 Task: Set the Audio input pin for DirectShow input to -1.
Action: Mouse moved to (124, 18)
Screenshot: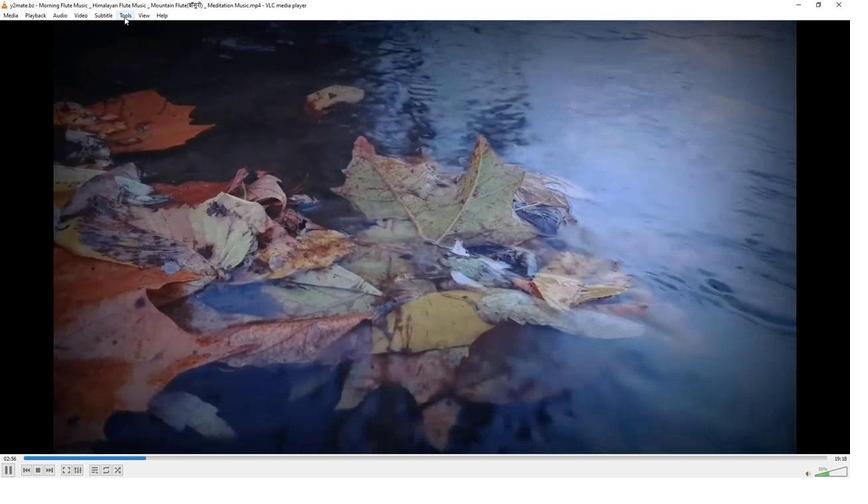 
Action: Mouse pressed left at (124, 18)
Screenshot: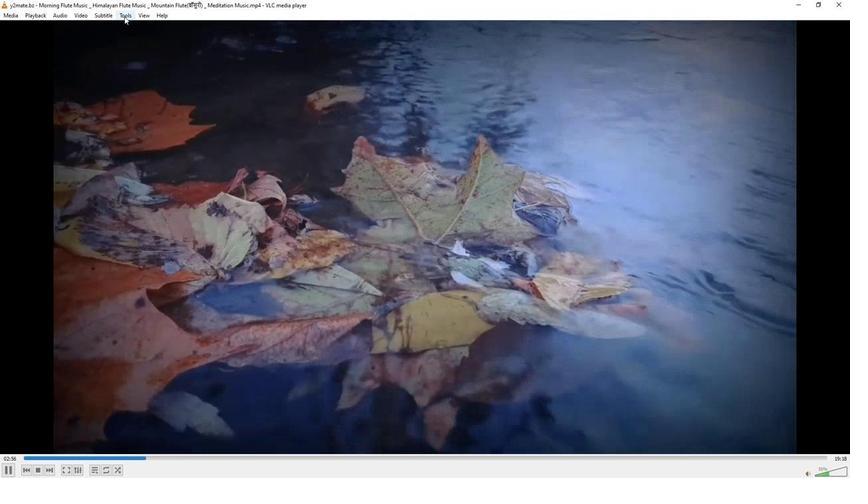 
Action: Mouse moved to (136, 120)
Screenshot: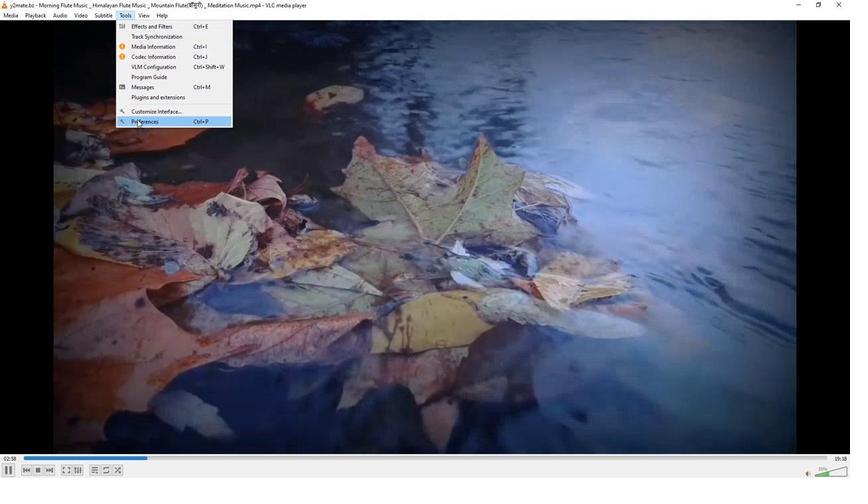 
Action: Mouse pressed left at (136, 120)
Screenshot: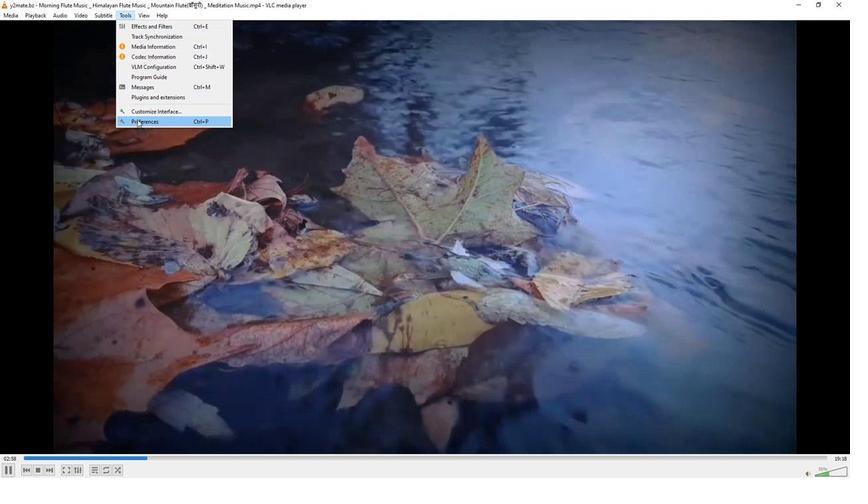 
Action: Mouse moved to (282, 393)
Screenshot: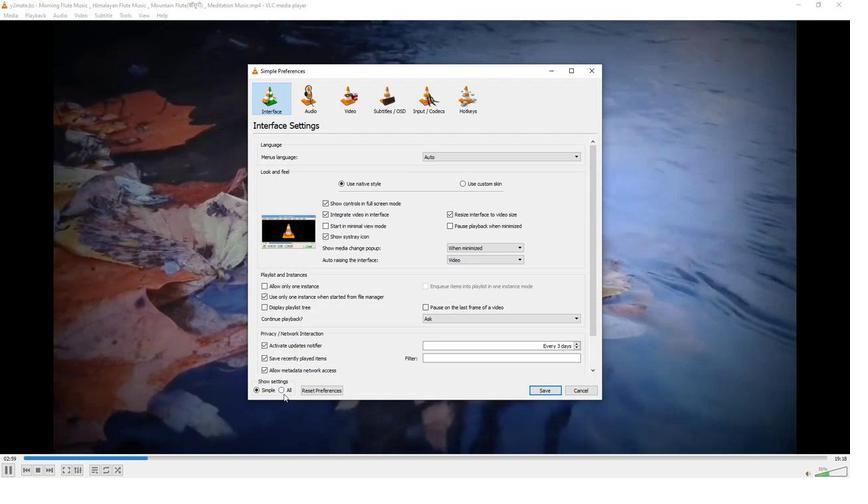 
Action: Mouse pressed left at (282, 393)
Screenshot: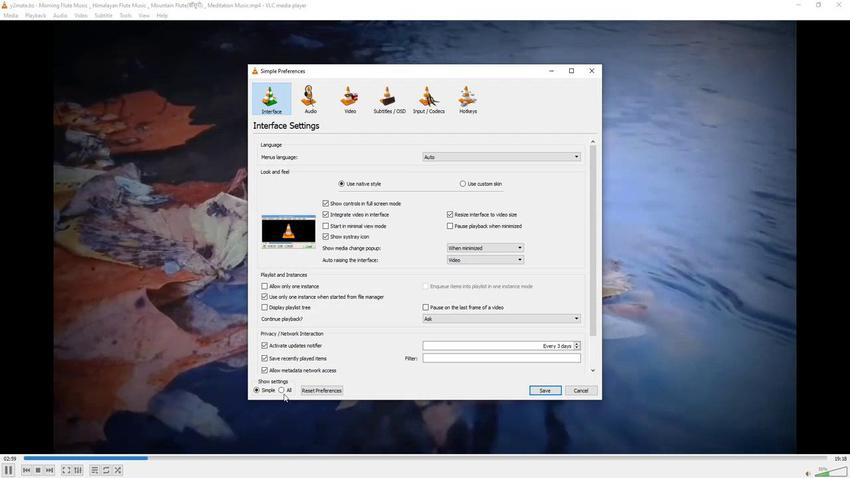 
Action: Mouse moved to (278, 389)
Screenshot: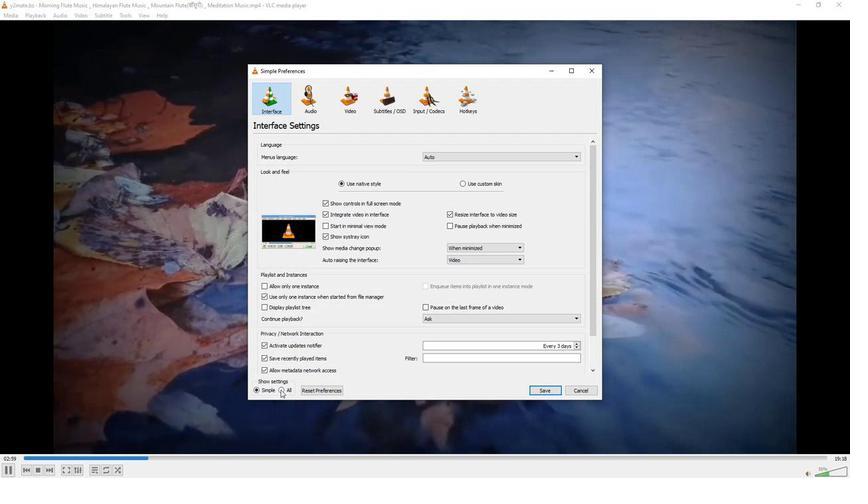 
Action: Mouse pressed left at (278, 389)
Screenshot: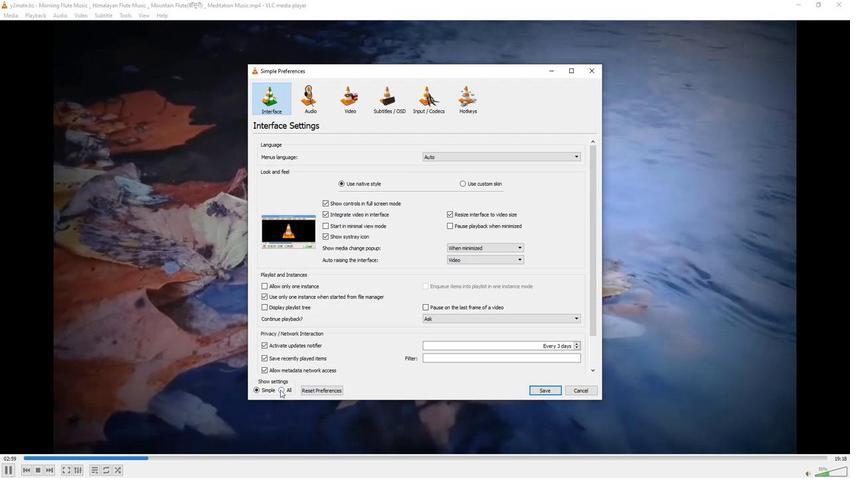 
Action: Mouse moved to (267, 240)
Screenshot: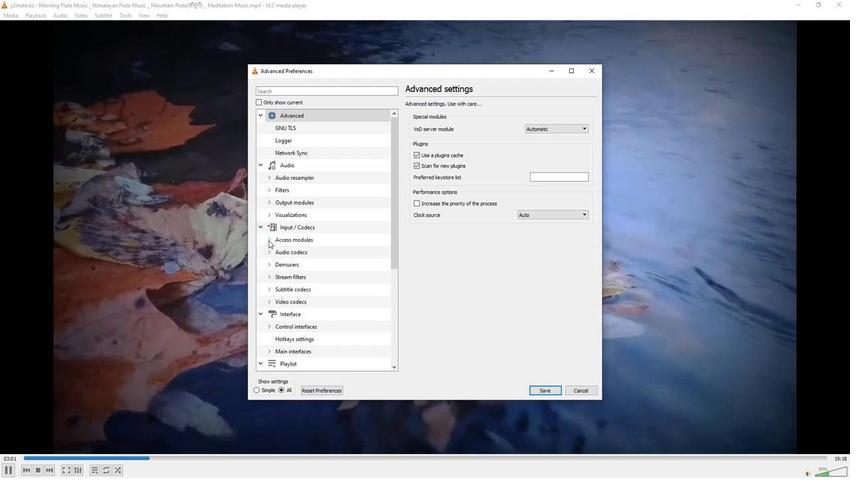 
Action: Mouse pressed left at (267, 240)
Screenshot: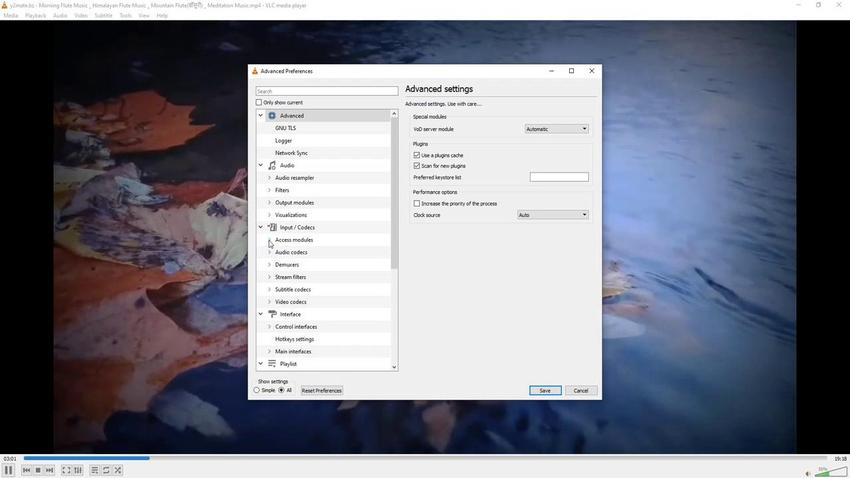 
Action: Mouse moved to (288, 305)
Screenshot: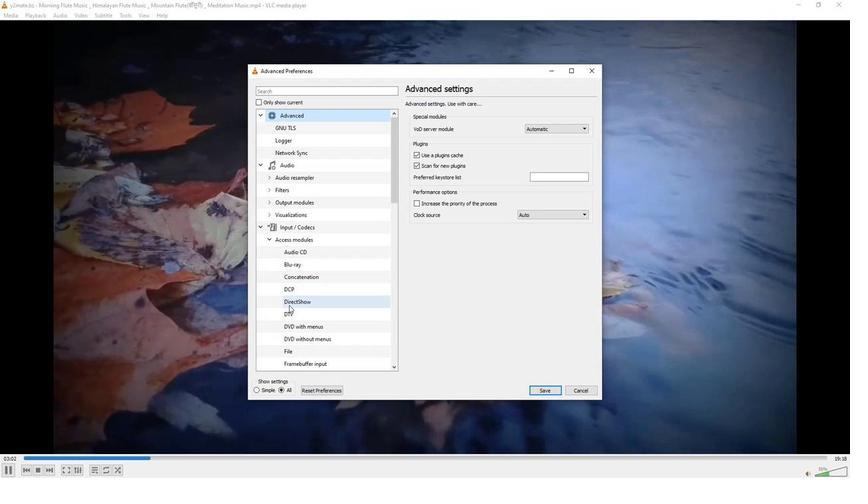 
Action: Mouse pressed left at (288, 305)
Screenshot: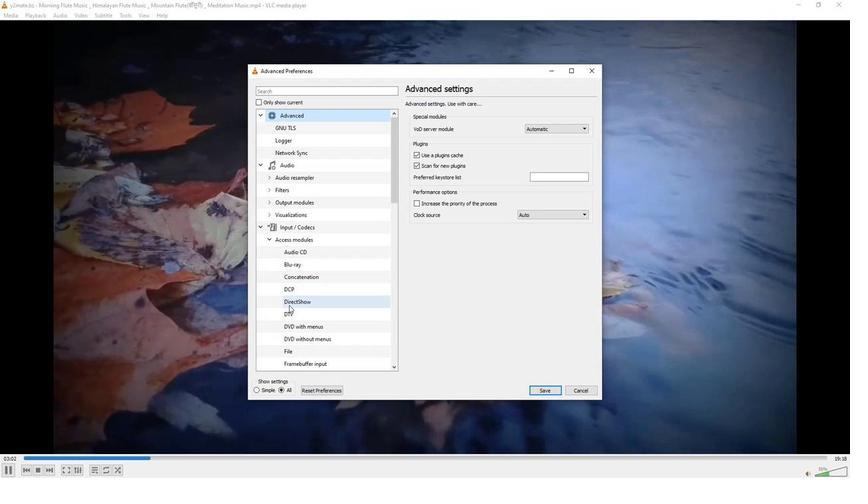 
Action: Mouse moved to (587, 292)
Screenshot: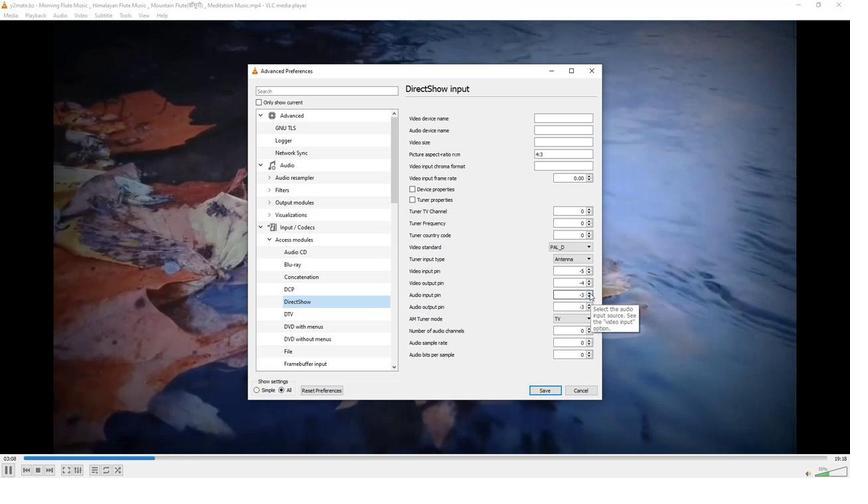 
Action: Mouse pressed left at (587, 292)
Screenshot: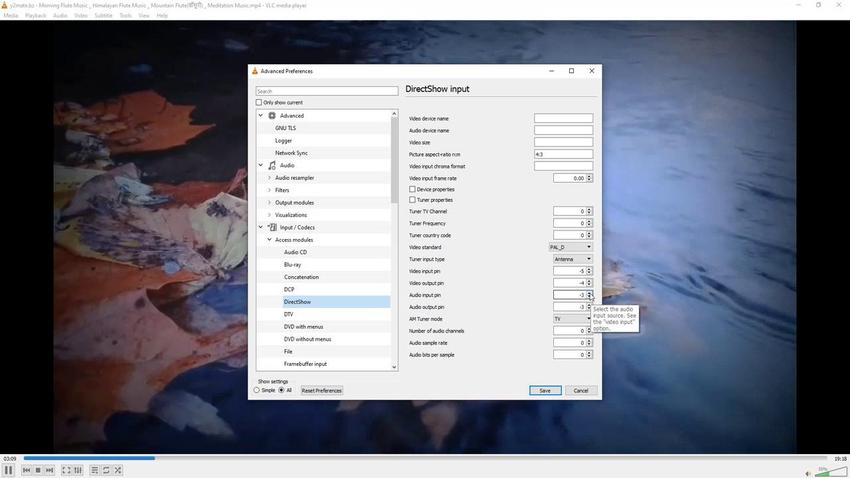 
Action: Mouse pressed left at (587, 292)
Screenshot: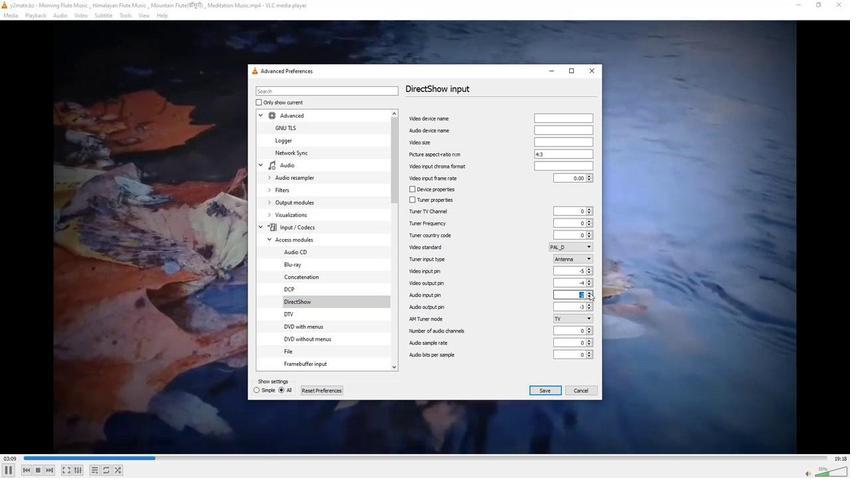 
Action: Mouse pressed left at (587, 292)
Screenshot: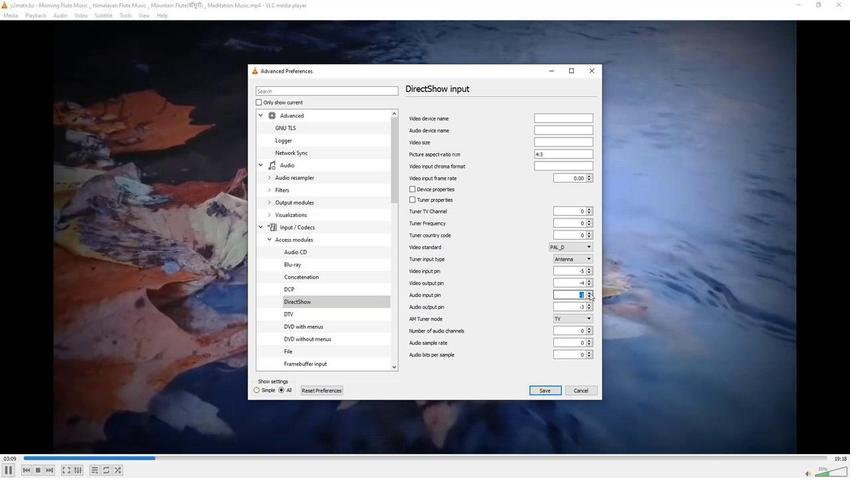 
Action: Mouse moved to (587, 297)
Screenshot: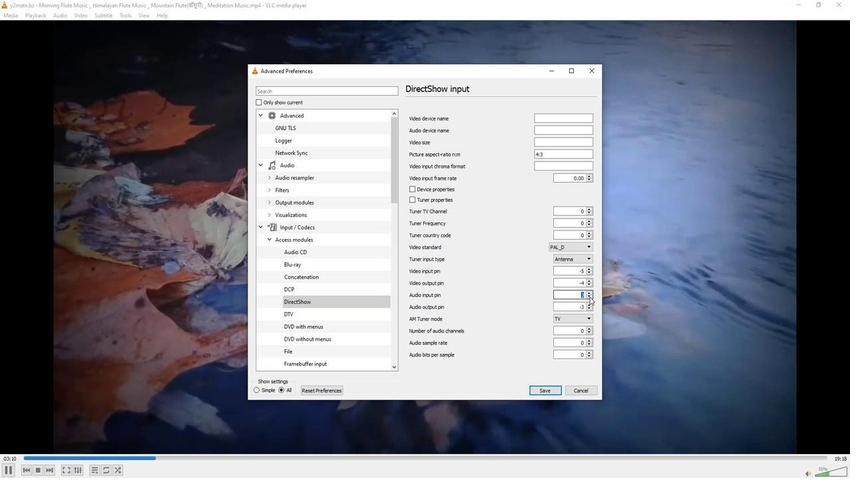 
Action: Mouse pressed left at (587, 297)
Screenshot: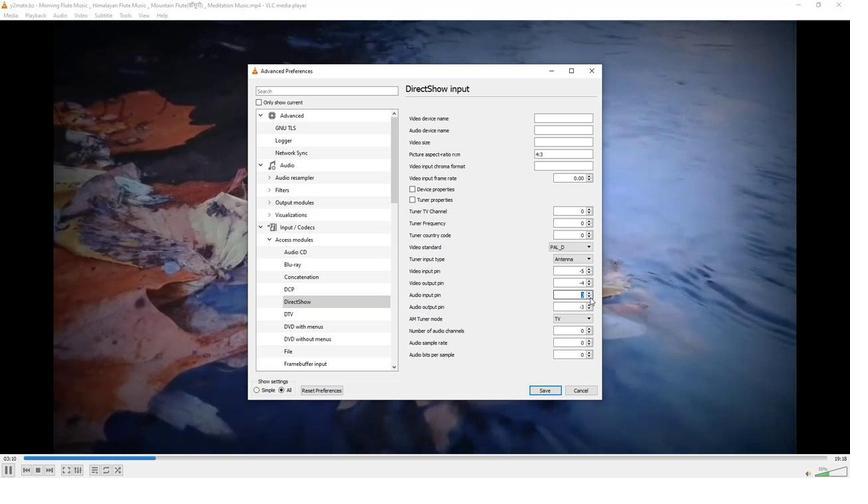 
Action: Mouse moved to (503, 295)
Screenshot: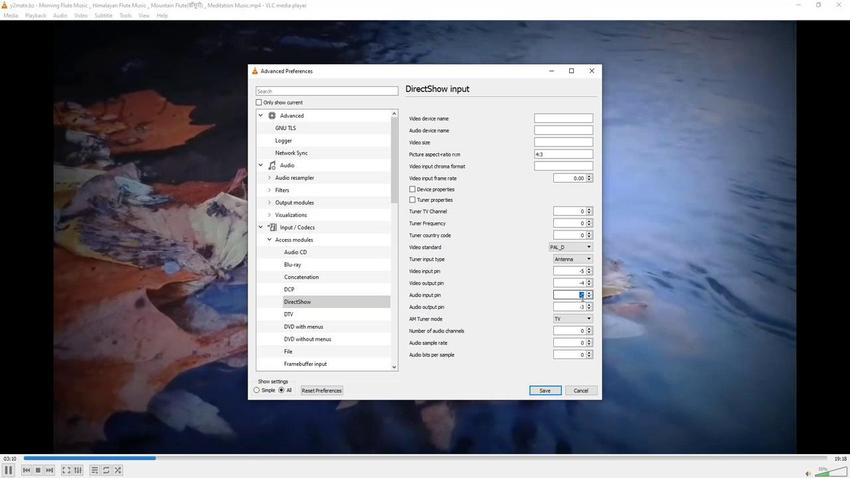 
Action: Mouse pressed left at (503, 295)
Screenshot: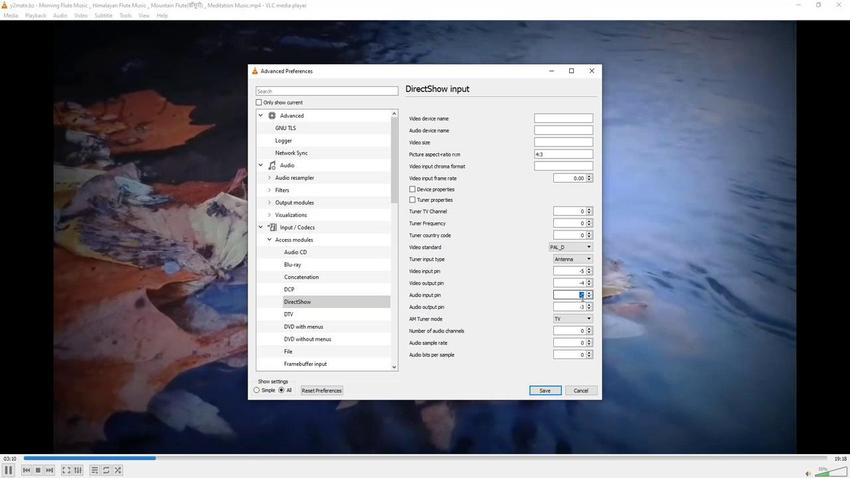 
